 Task: Check the number of homes sold in the last 1 year.
Action: Mouse moved to (1002, 192)
Screenshot: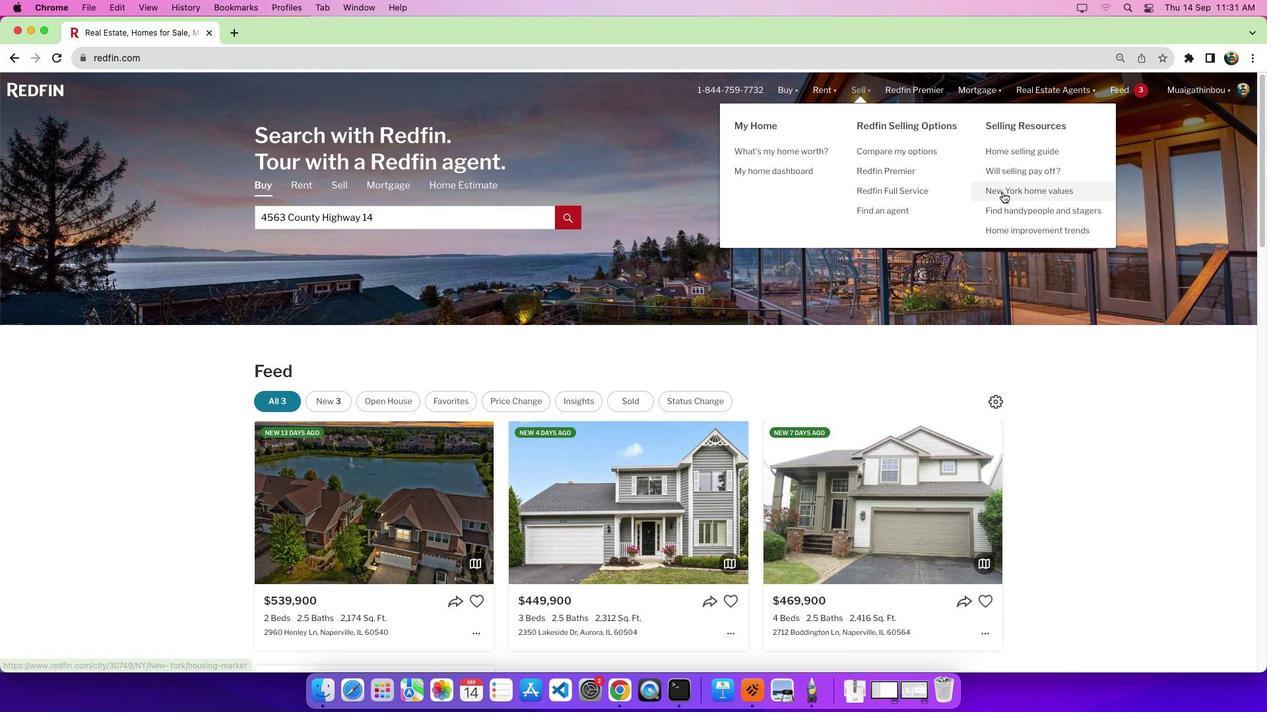 
Action: Mouse pressed left at (1002, 192)
Screenshot: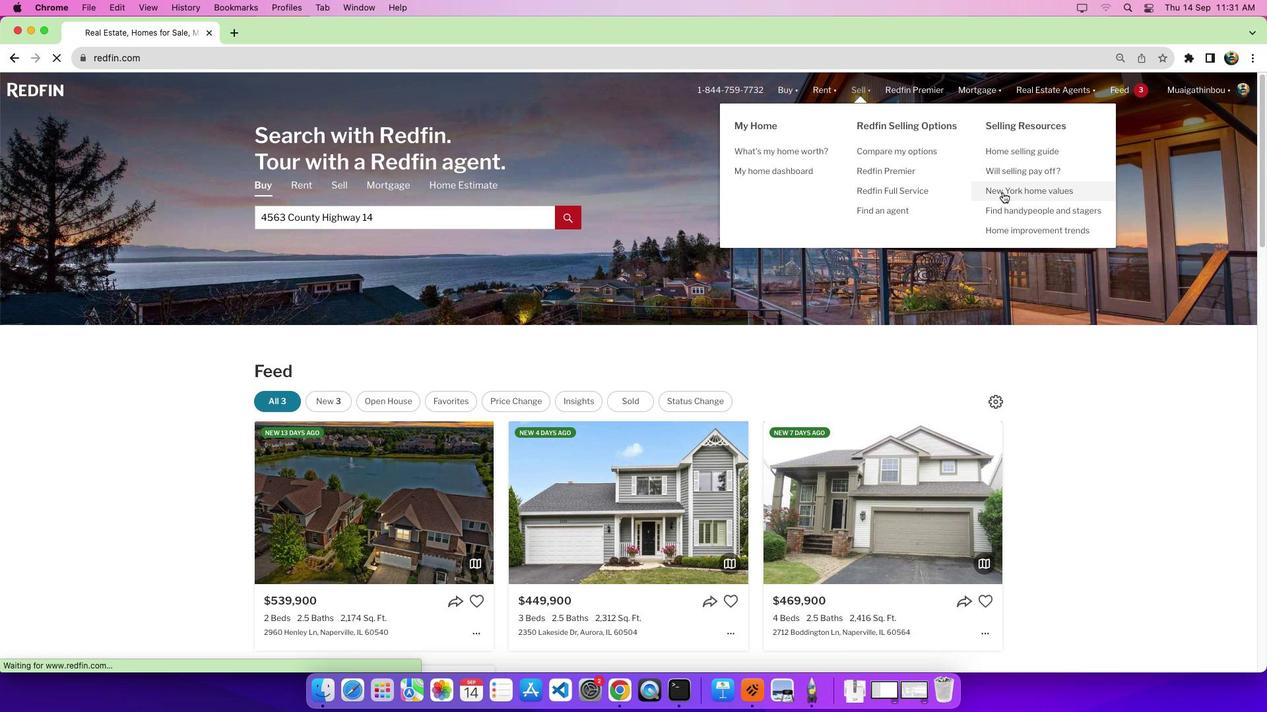 
Action: Mouse moved to (710, 338)
Screenshot: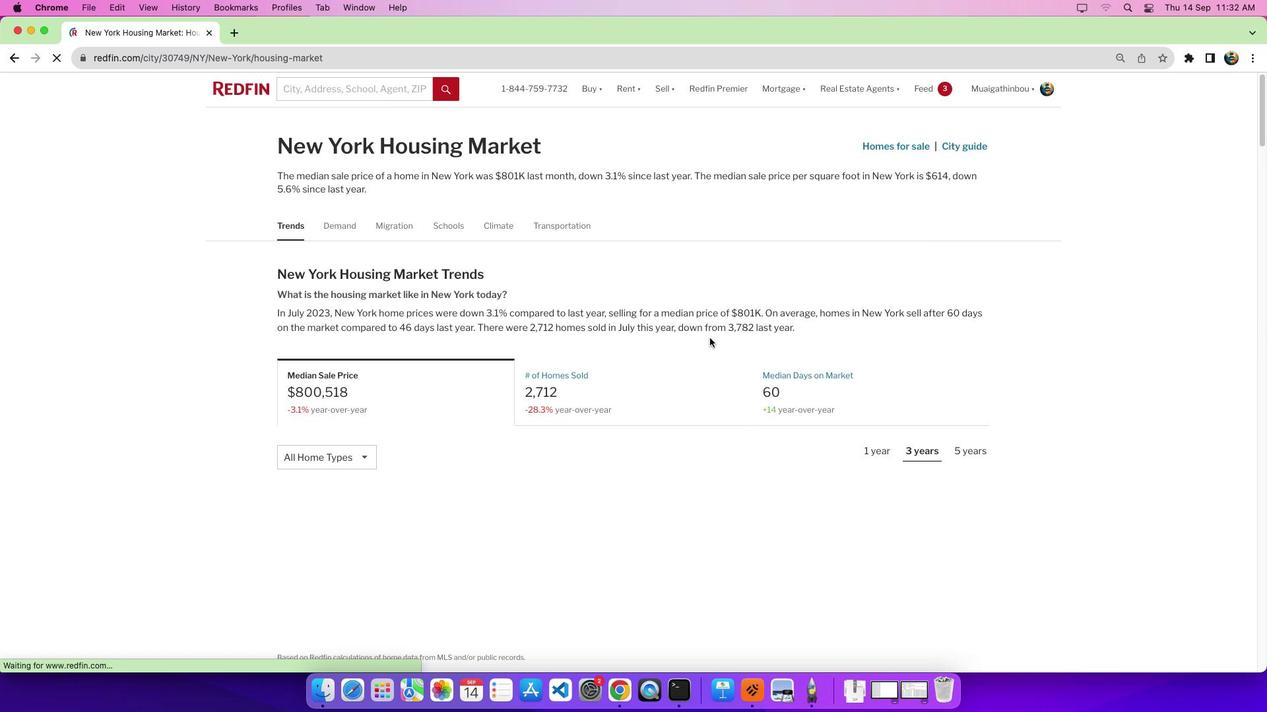 
Action: Mouse scrolled (710, 338) with delta (0, 0)
Screenshot: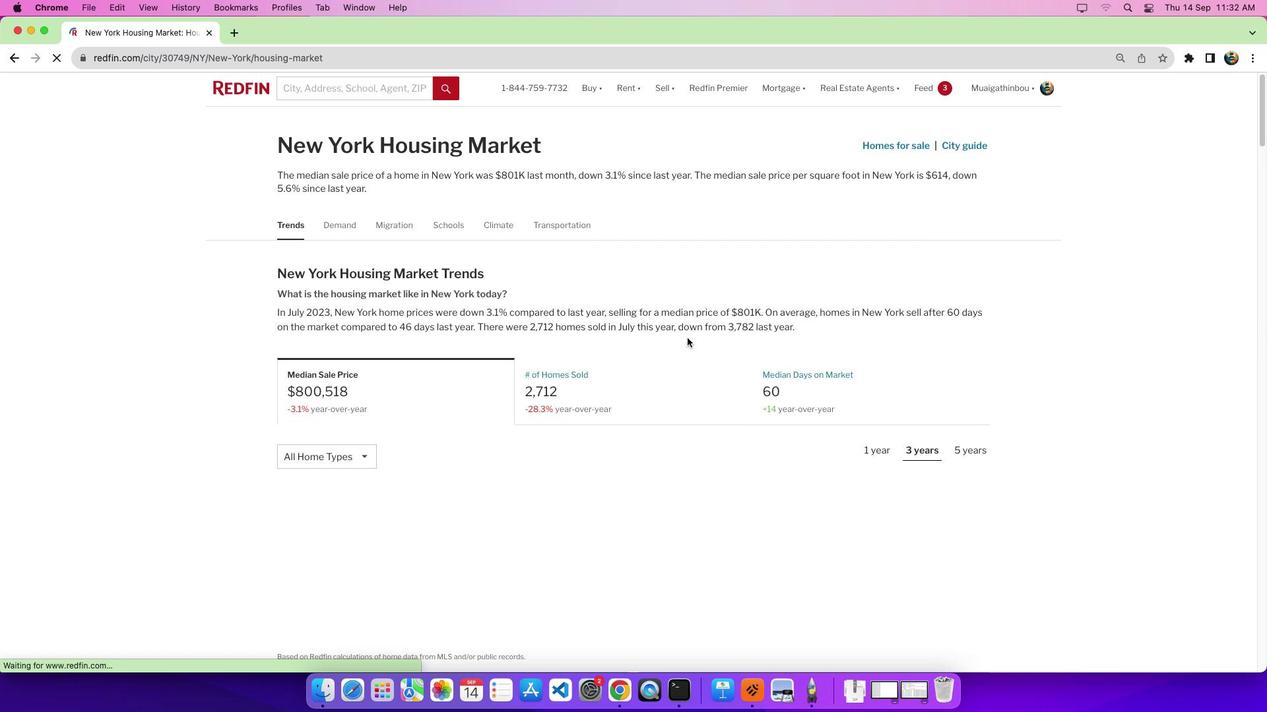 
Action: Mouse moved to (709, 338)
Screenshot: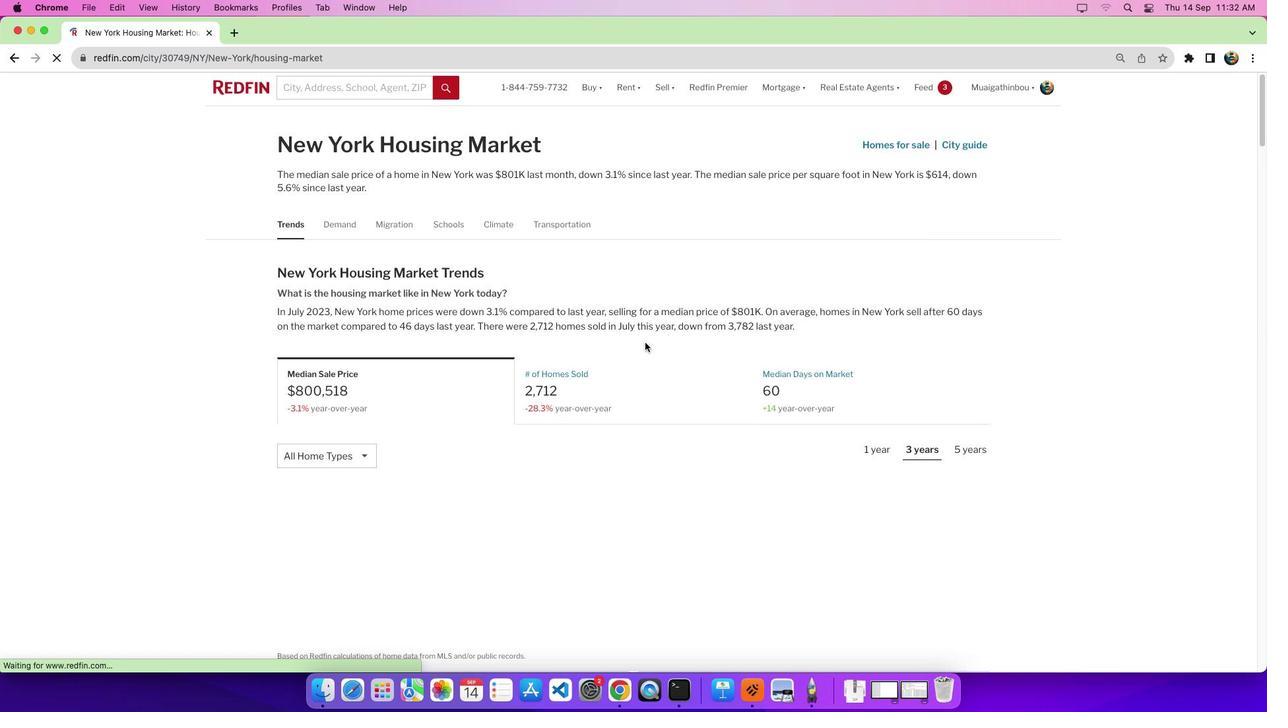 
Action: Mouse scrolled (709, 338) with delta (0, 0)
Screenshot: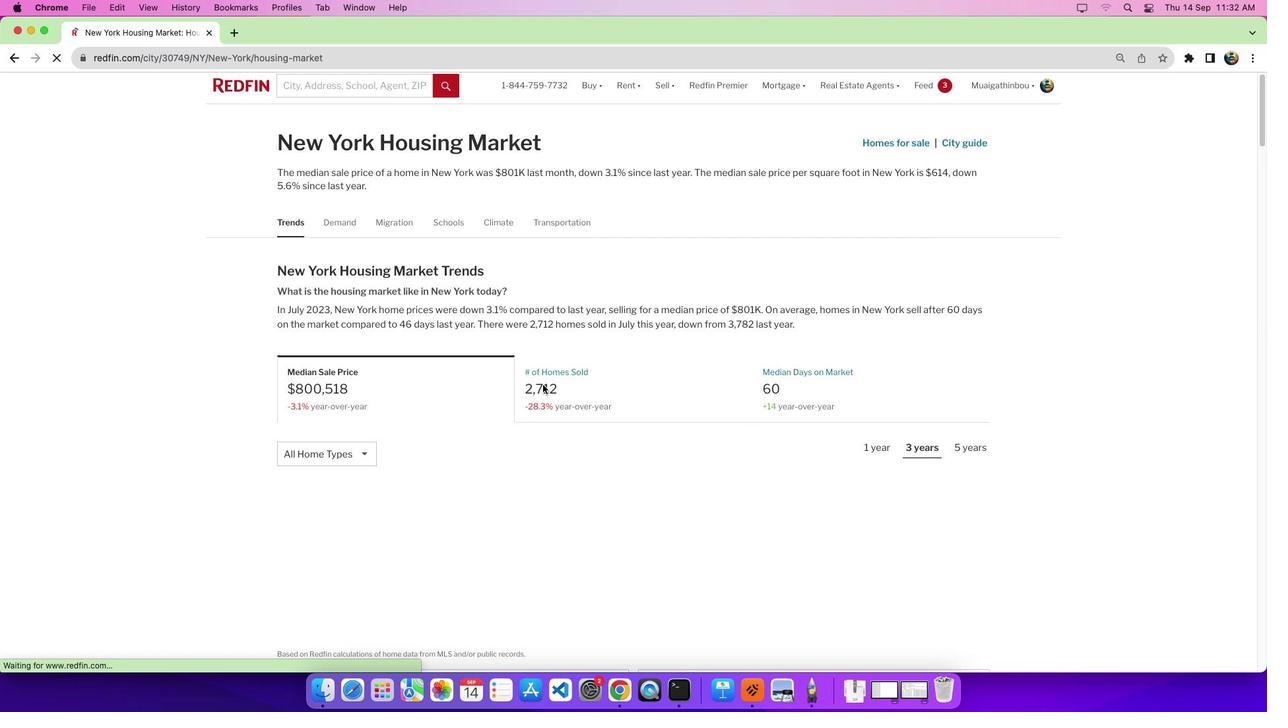 
Action: Mouse moved to (562, 368)
Screenshot: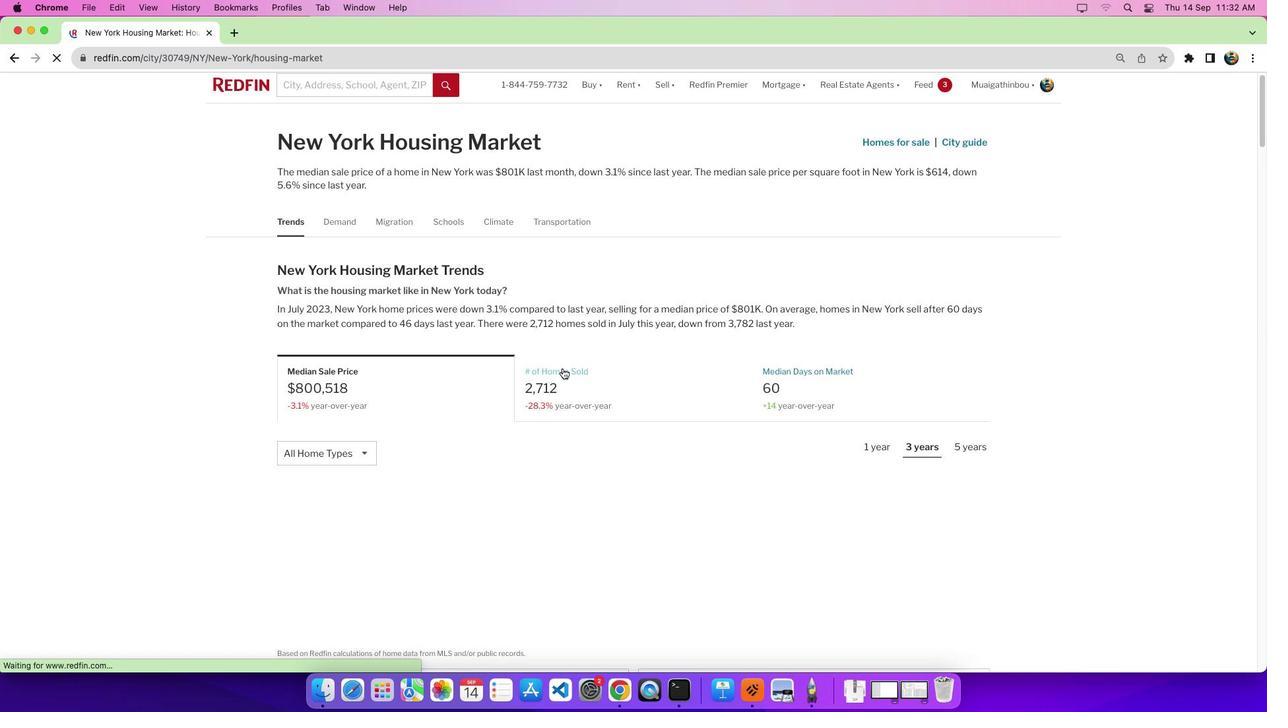 
Action: Mouse pressed left at (562, 368)
Screenshot: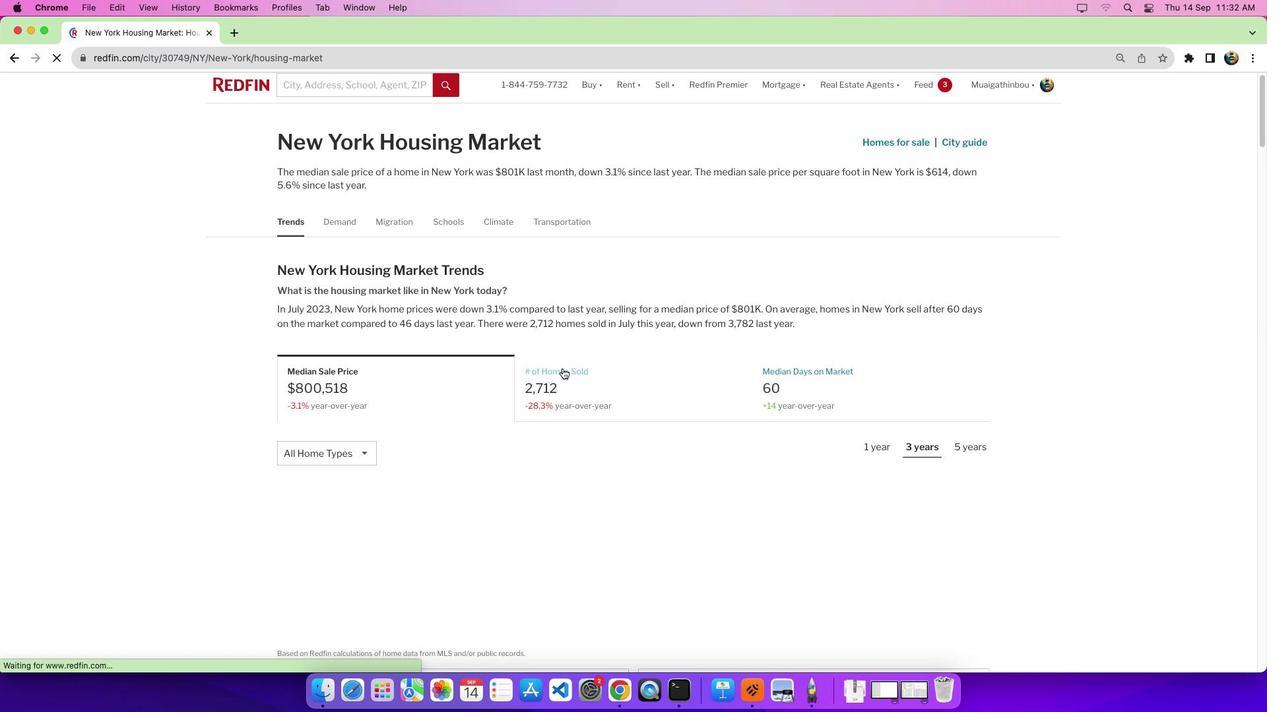 
Action: Mouse moved to (589, 383)
Screenshot: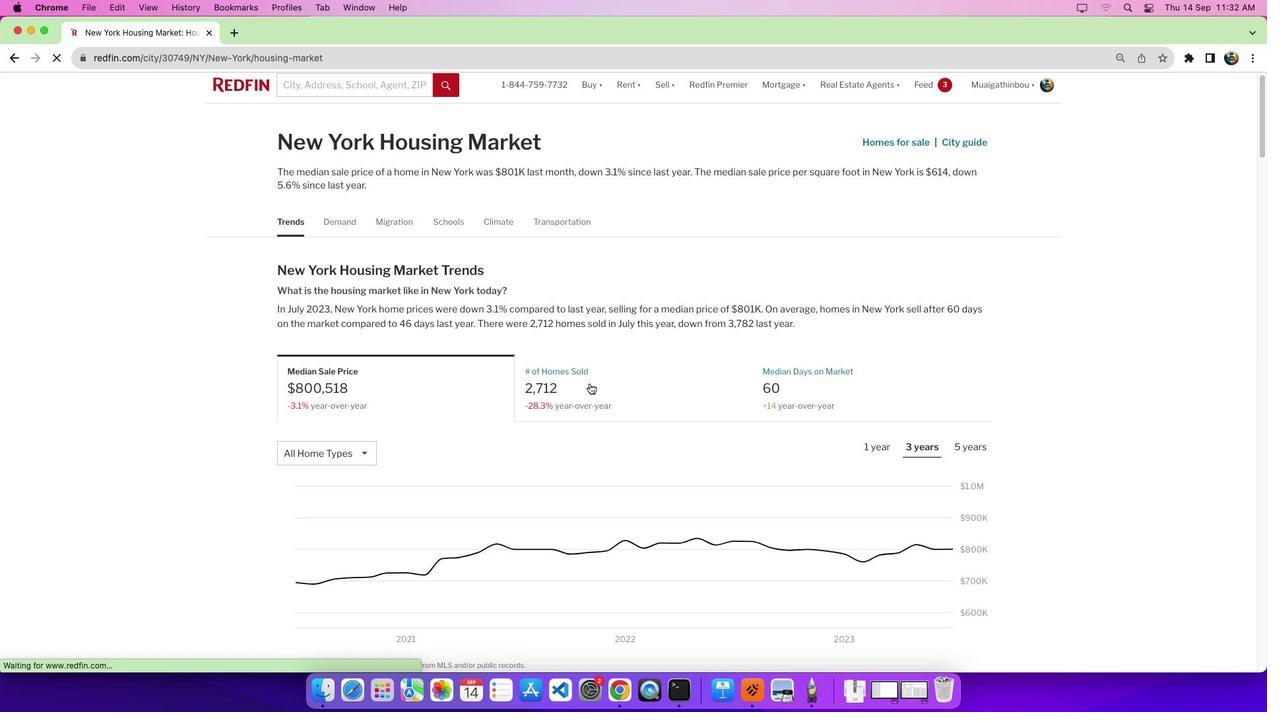 
Action: Mouse pressed left at (589, 383)
Screenshot: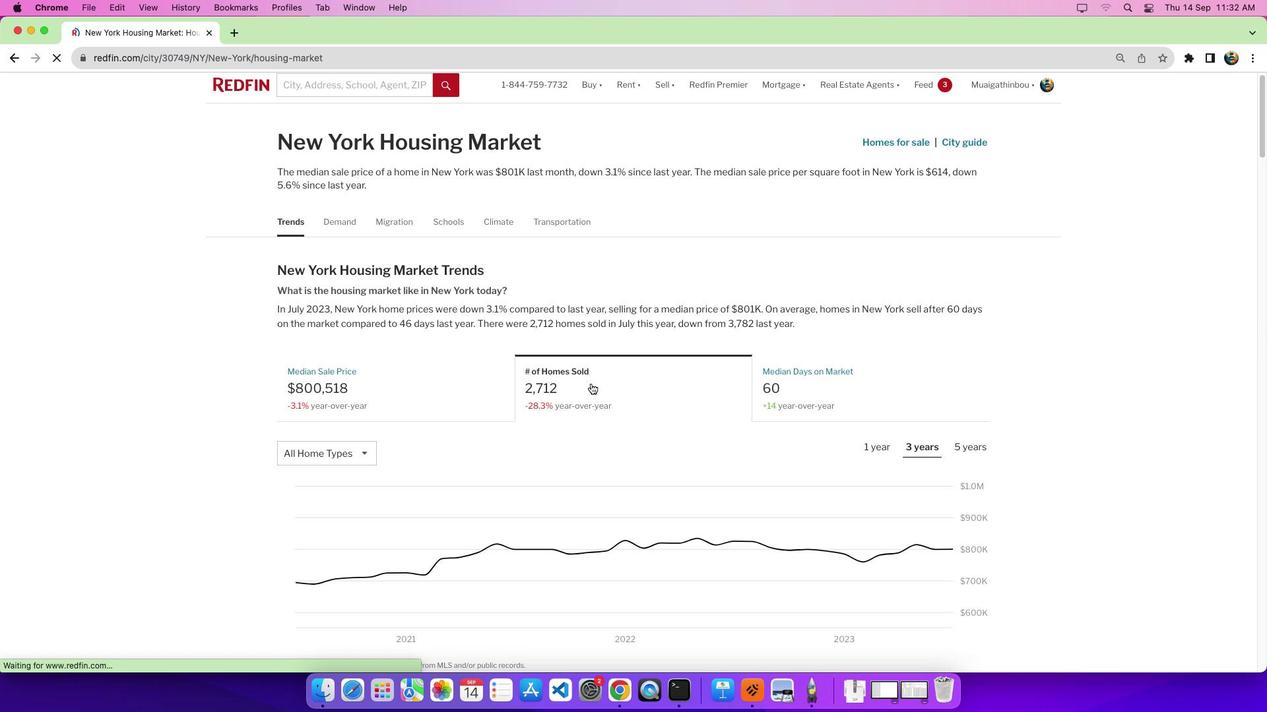 
Action: Mouse moved to (943, 454)
Screenshot: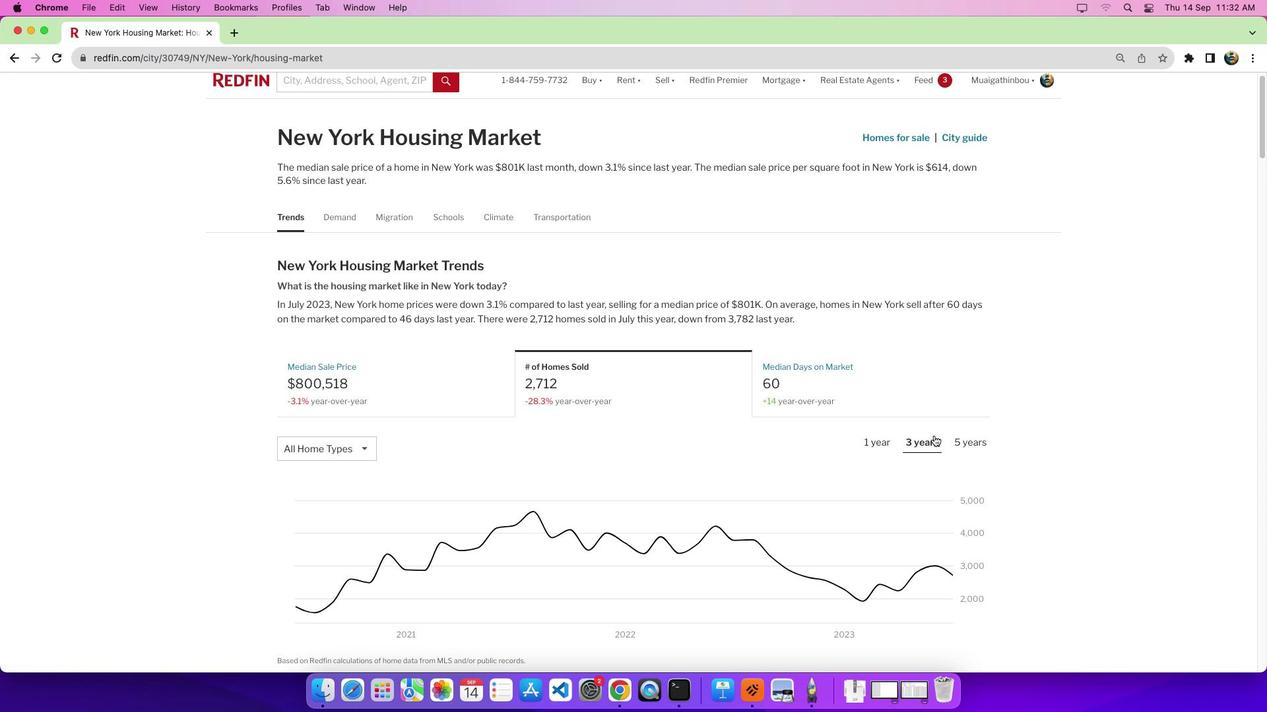 
Action: Mouse scrolled (943, 454) with delta (0, 0)
Screenshot: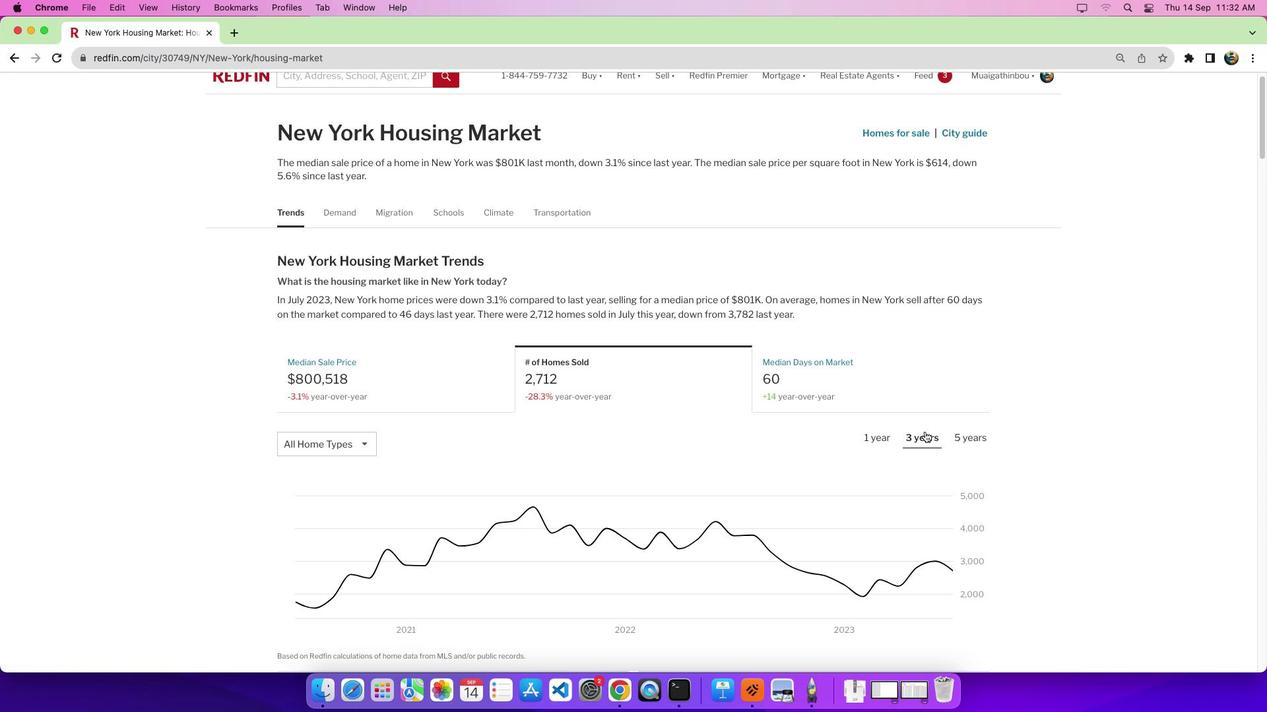 
Action: Mouse moved to (943, 443)
Screenshot: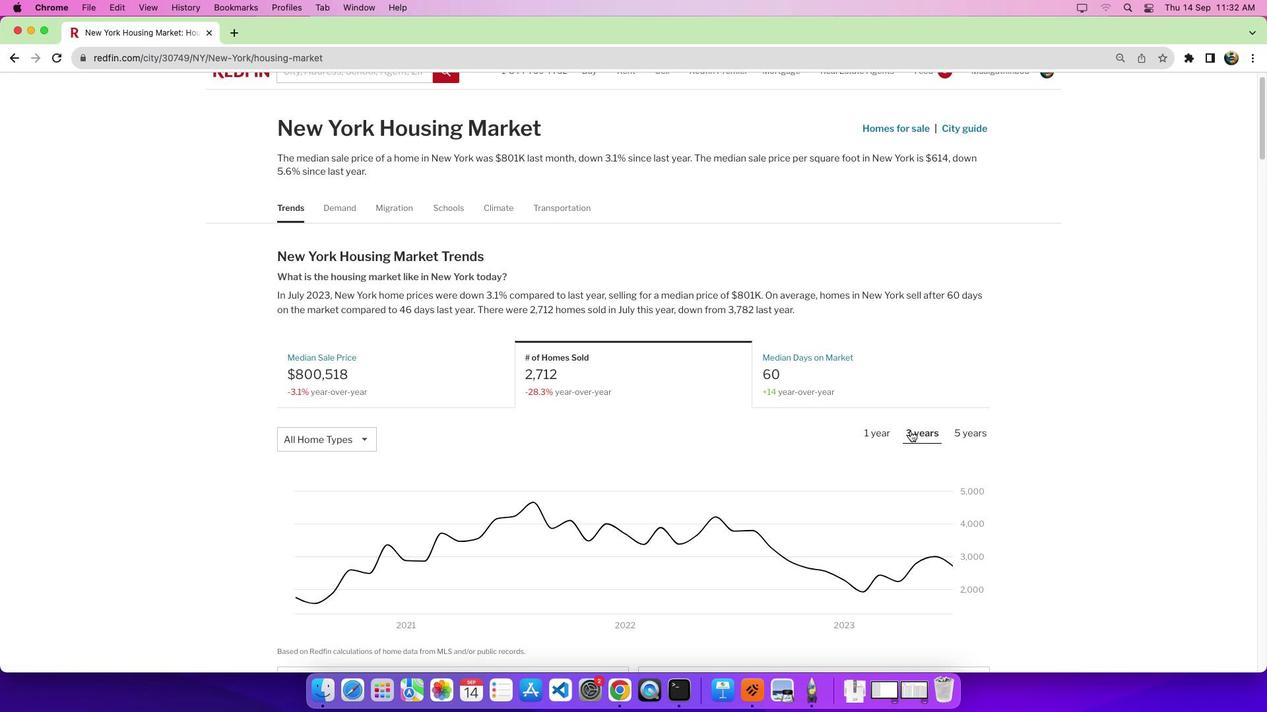 
Action: Mouse scrolled (943, 443) with delta (0, 0)
Screenshot: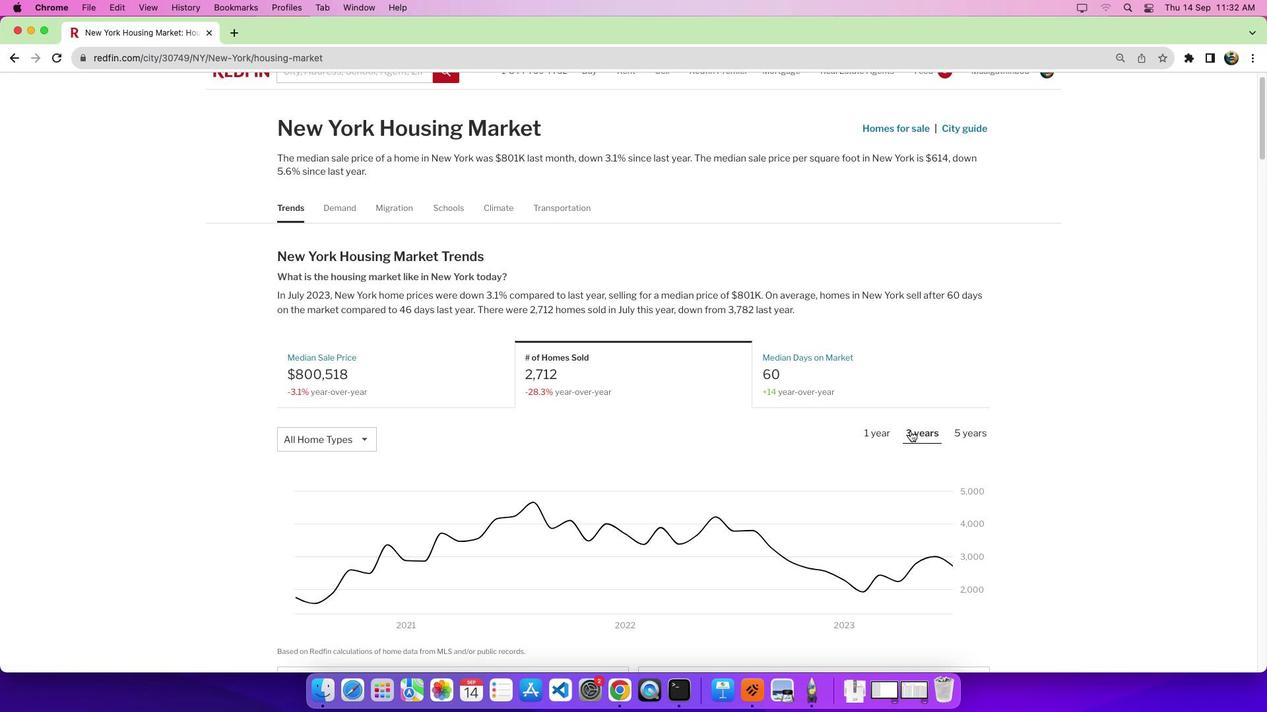 
Action: Mouse moved to (869, 422)
Screenshot: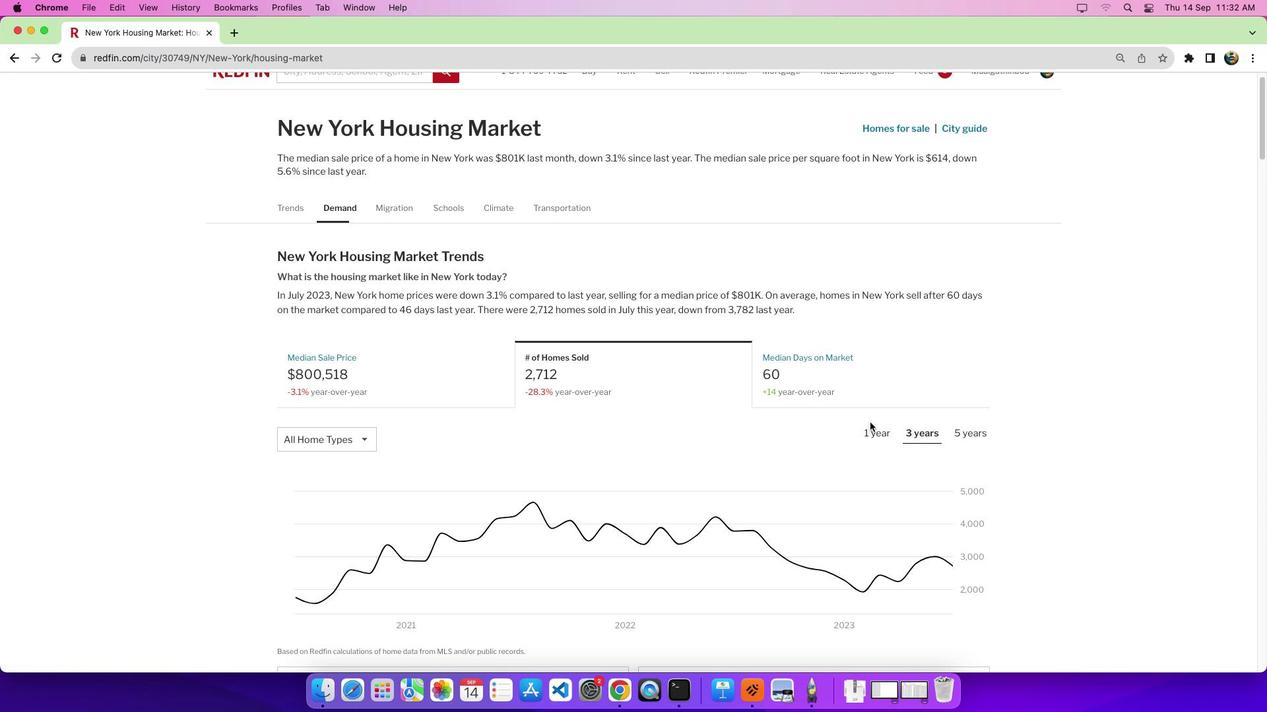 
Action: Mouse pressed left at (869, 422)
Screenshot: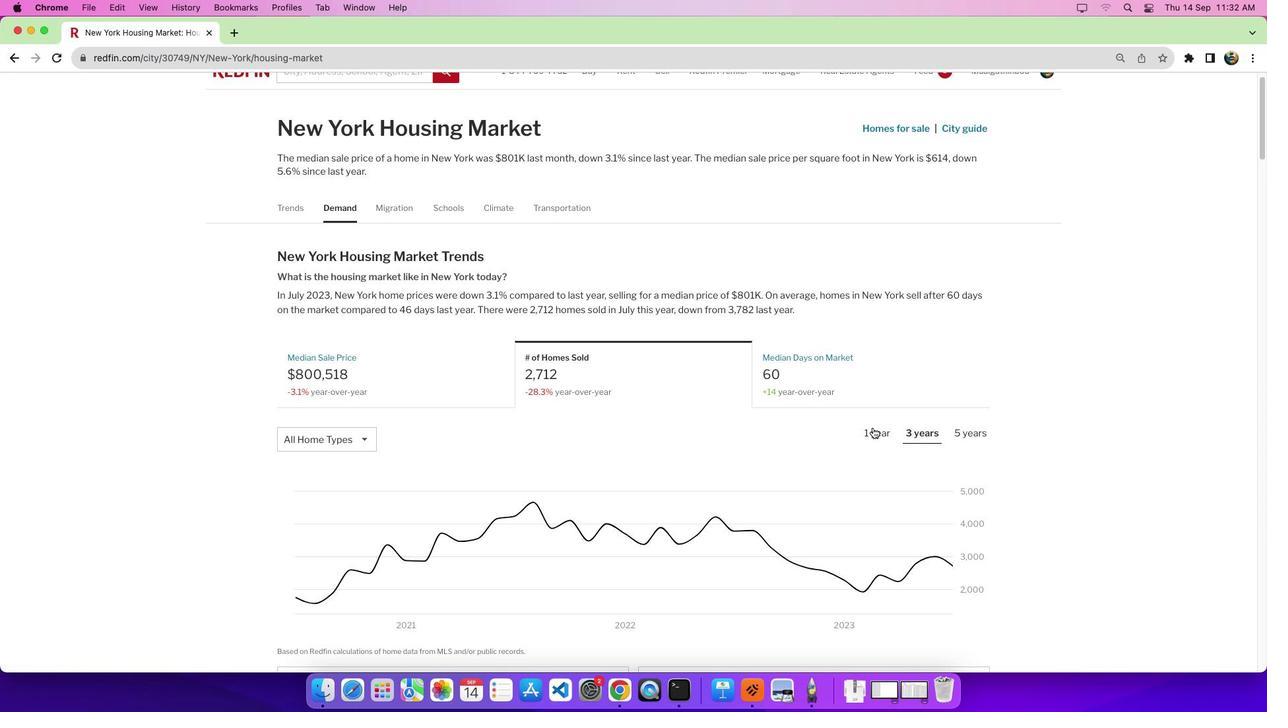 
Action: Mouse moved to (873, 429)
Screenshot: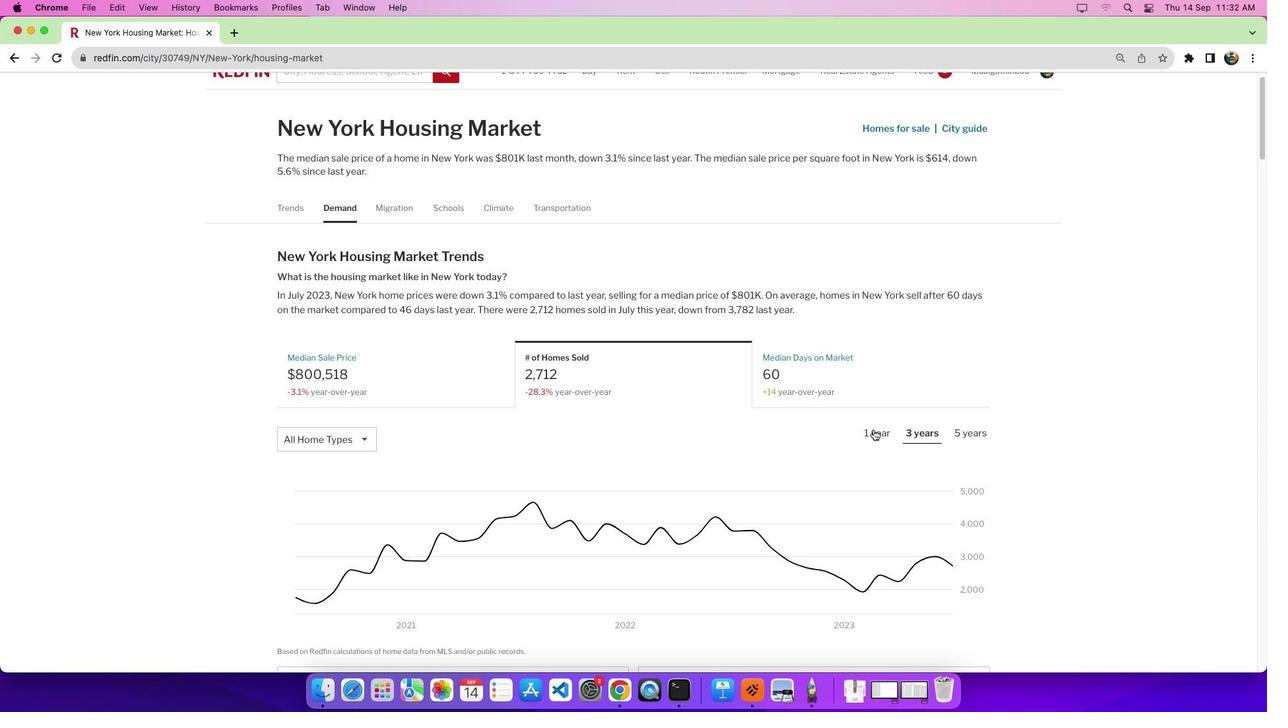 
Action: Mouse pressed left at (873, 429)
Screenshot: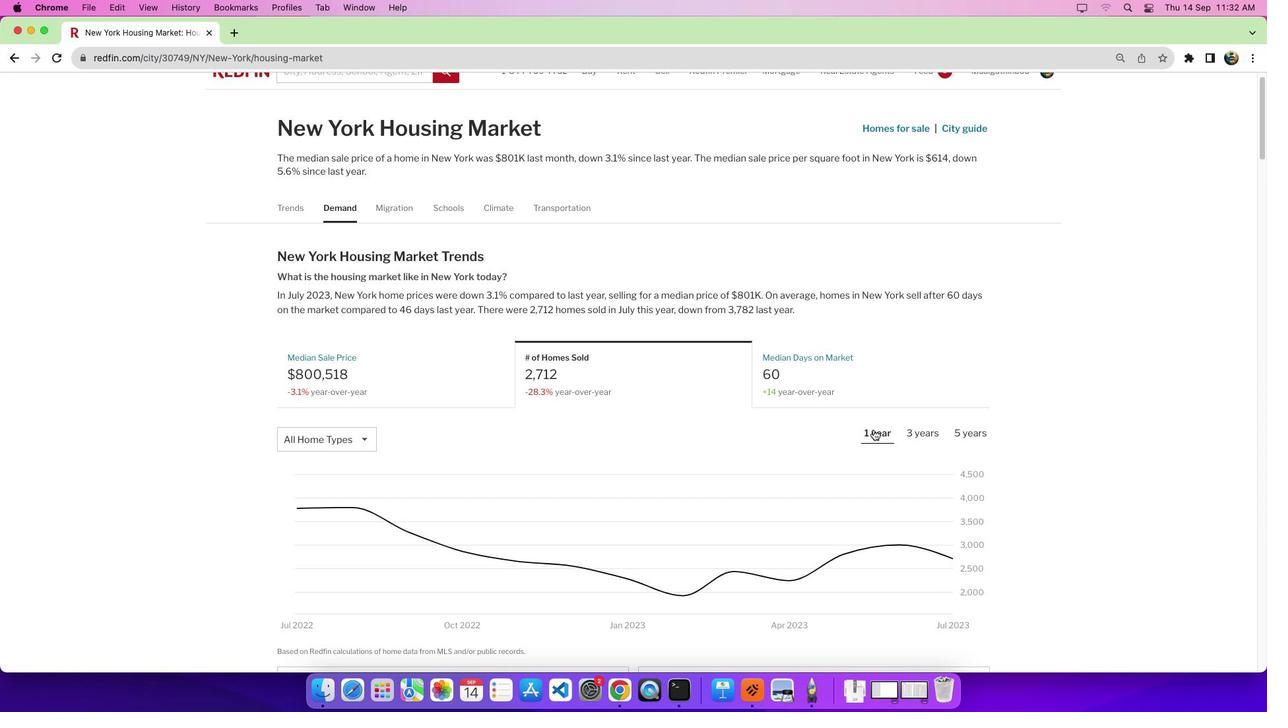 
Action: Mouse scrolled (873, 429) with delta (0, 0)
Screenshot: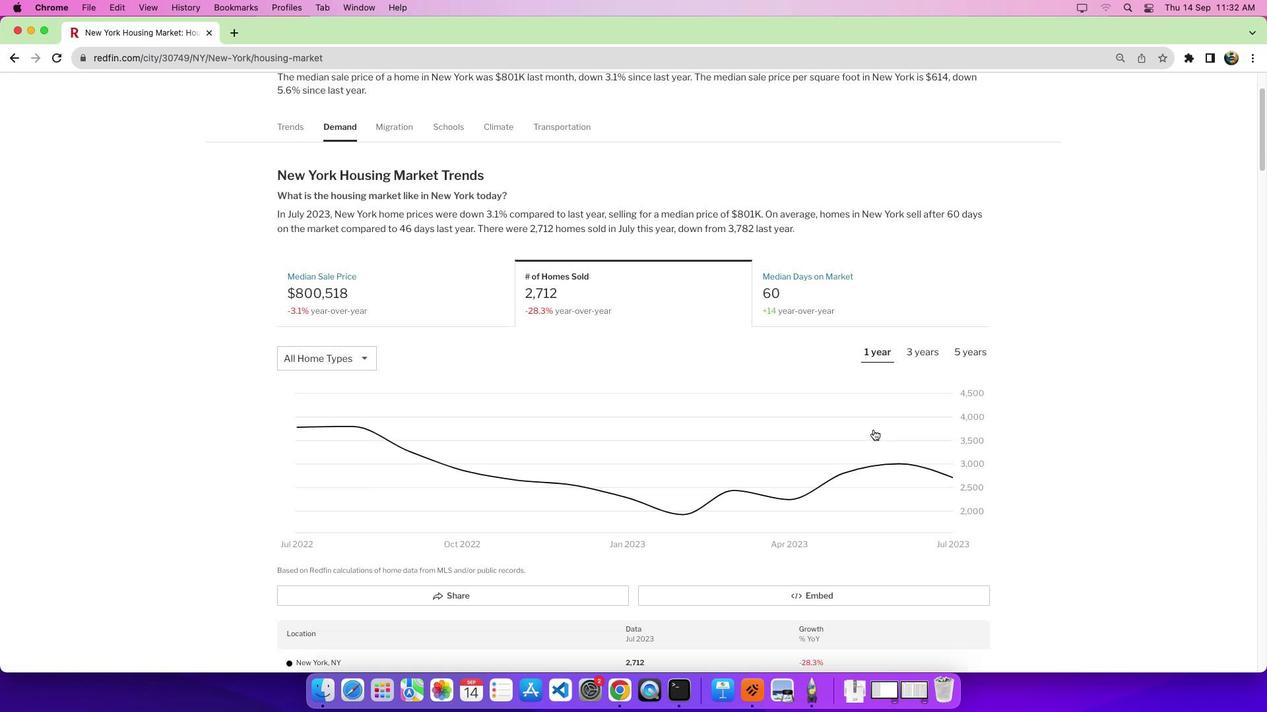 
Action: Mouse scrolled (873, 429) with delta (0, 0)
Screenshot: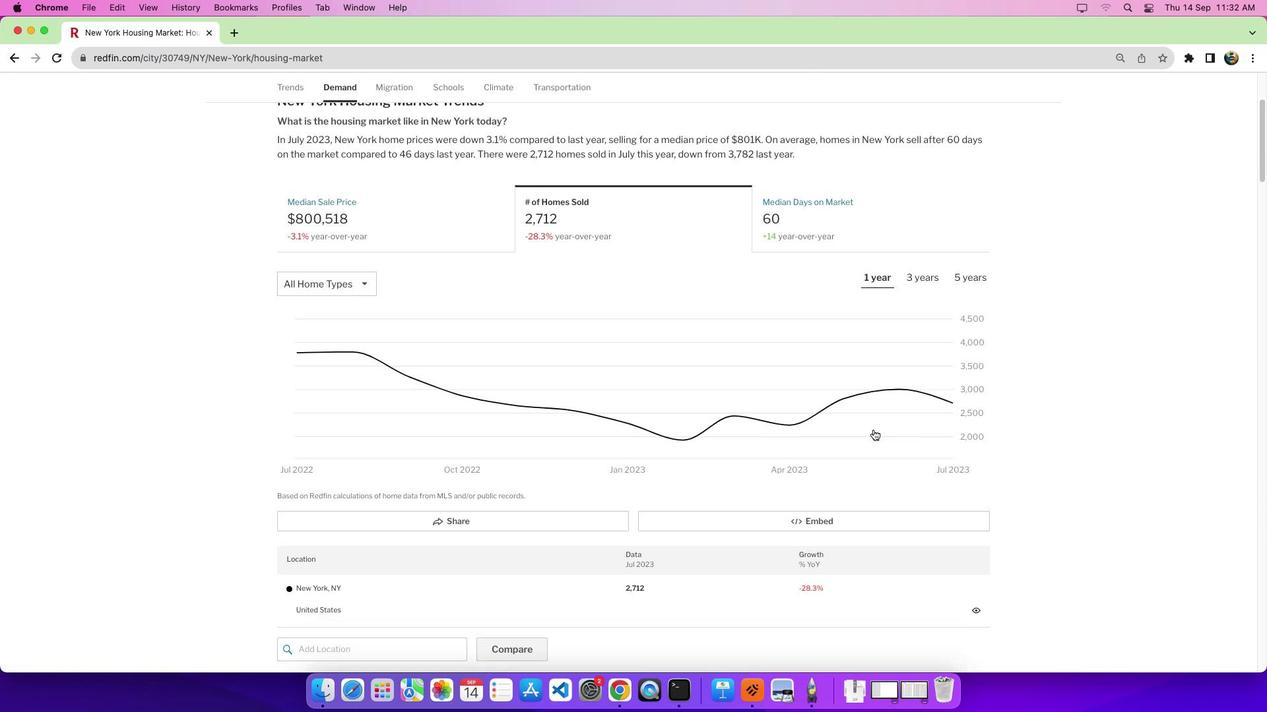 
Action: Mouse scrolled (873, 429) with delta (0, -2)
Screenshot: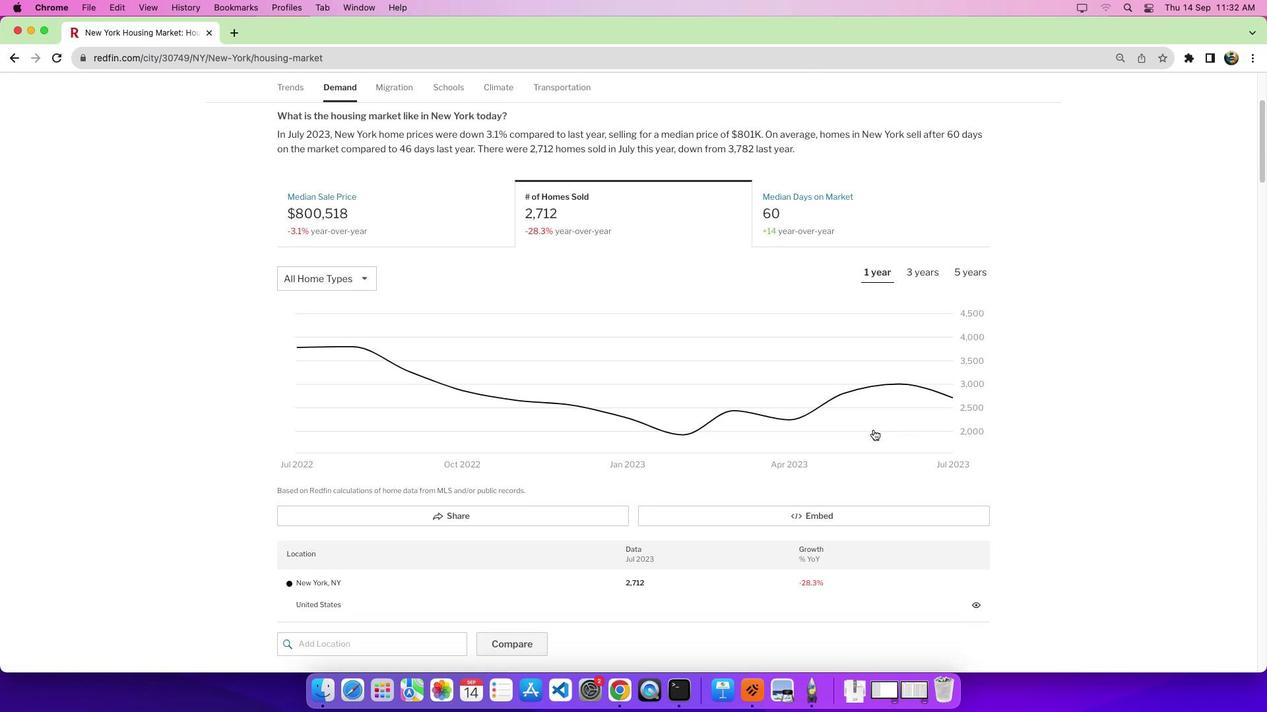 
Action: Mouse moved to (628, 455)
Screenshot: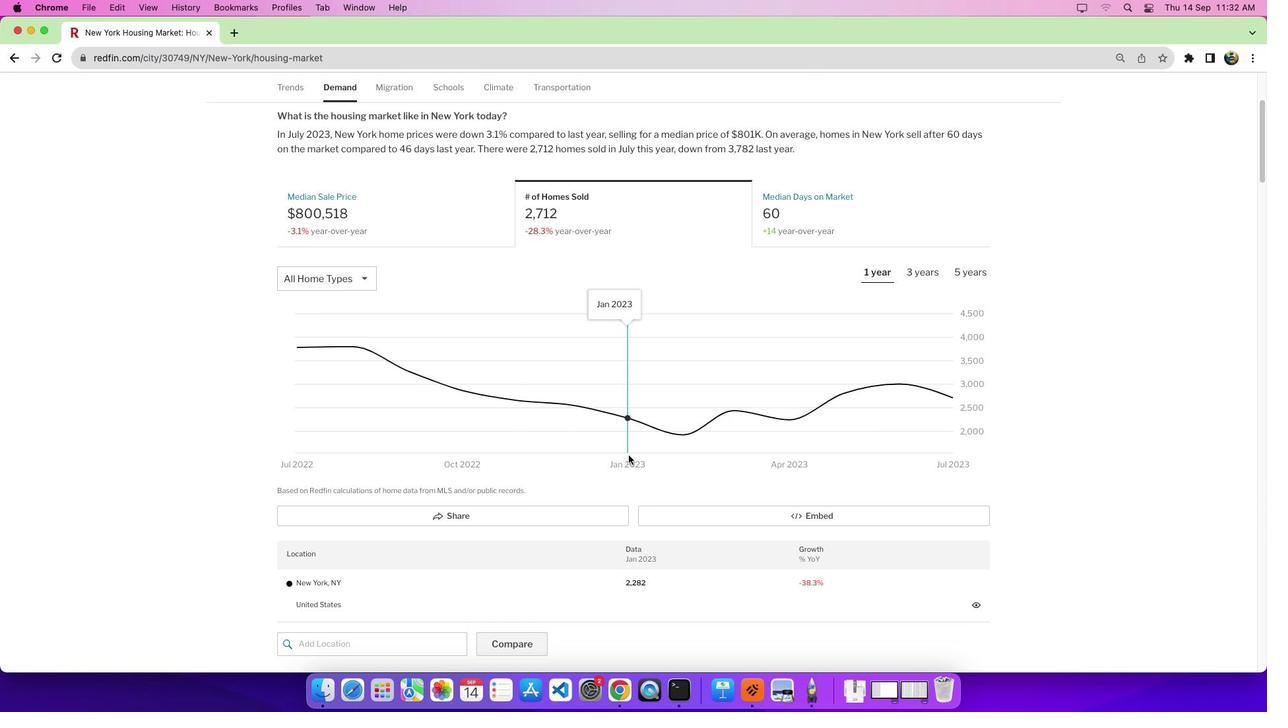 
